 Task: Look for properties with a step-free path to the guest entrance.
Action: Mouse moved to (964, 159)
Screenshot: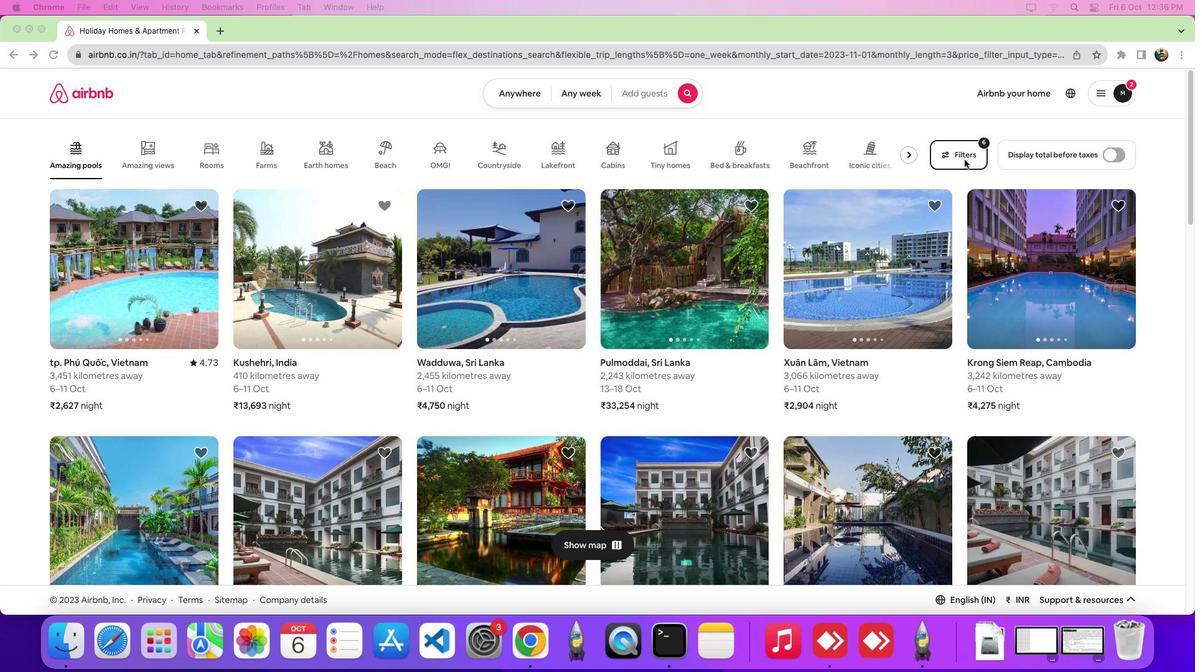 
Action: Mouse pressed left at (964, 159)
Screenshot: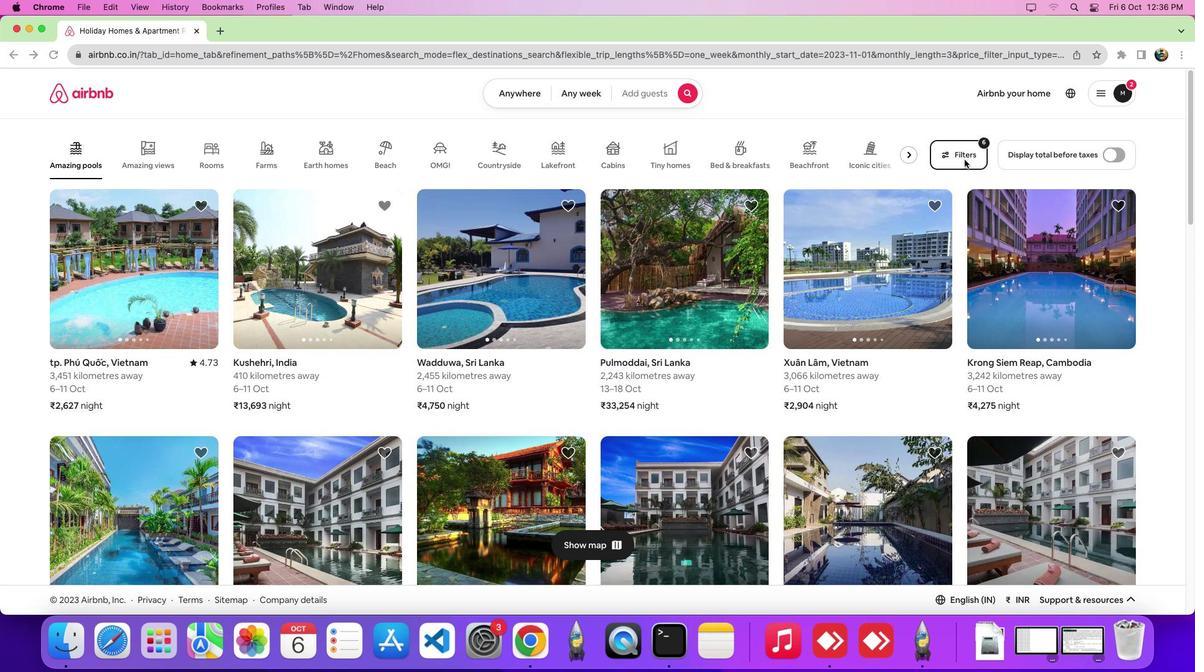 
Action: Mouse moved to (962, 156)
Screenshot: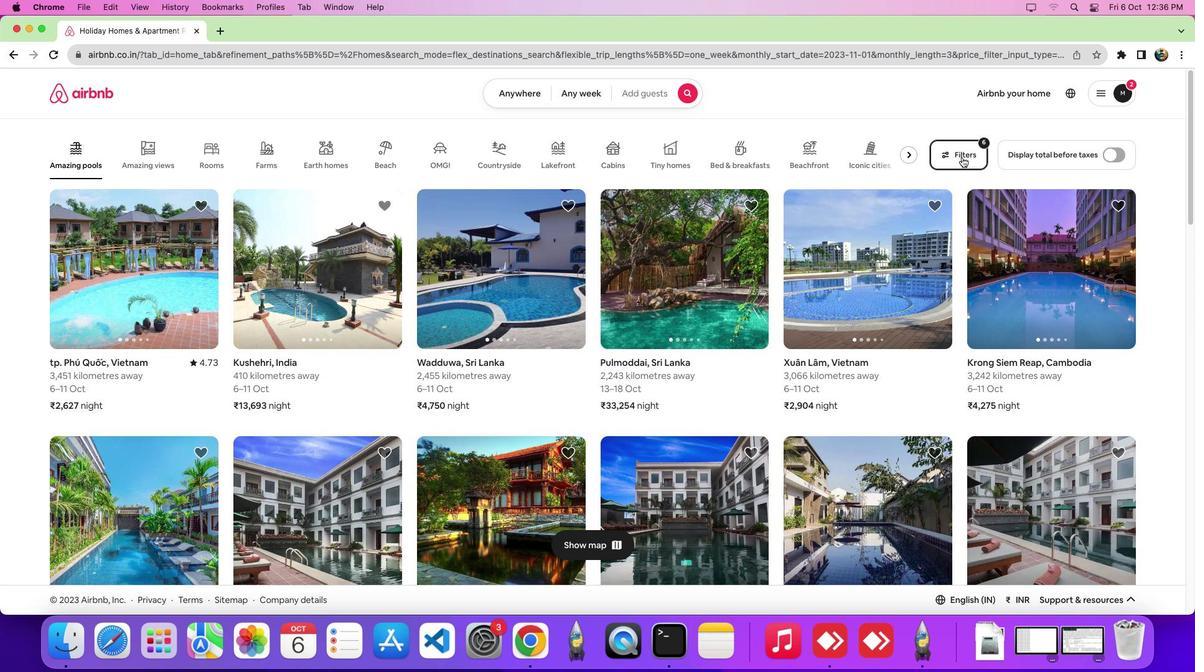 
Action: Mouse pressed left at (962, 156)
Screenshot: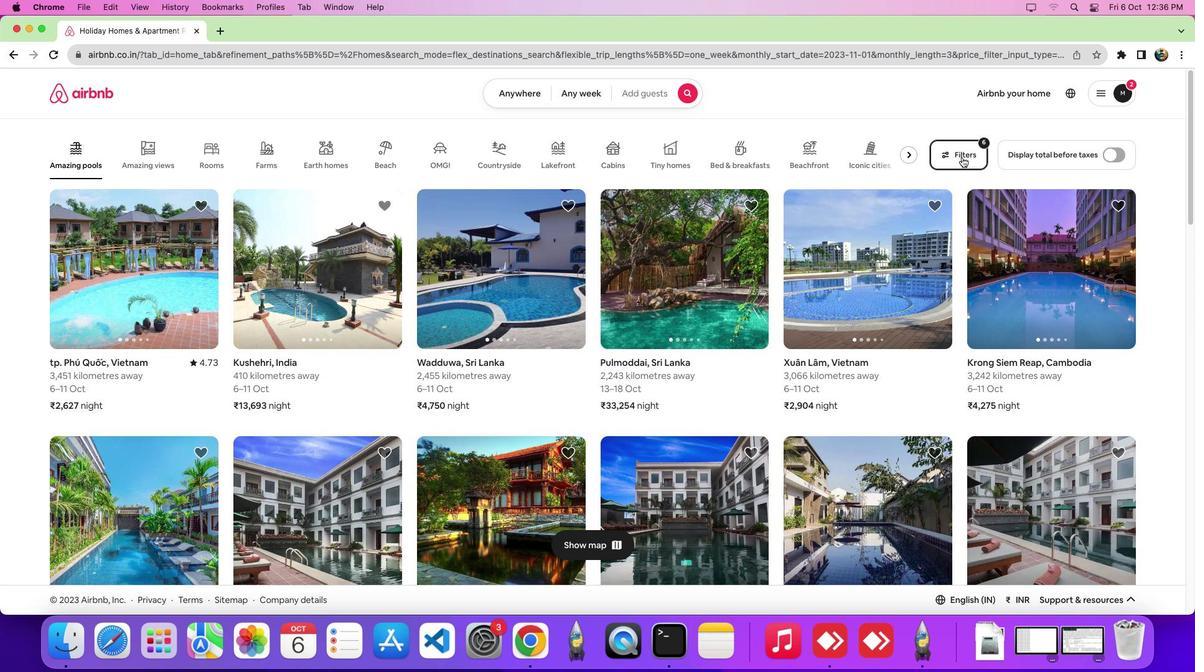 
Action: Mouse moved to (481, 222)
Screenshot: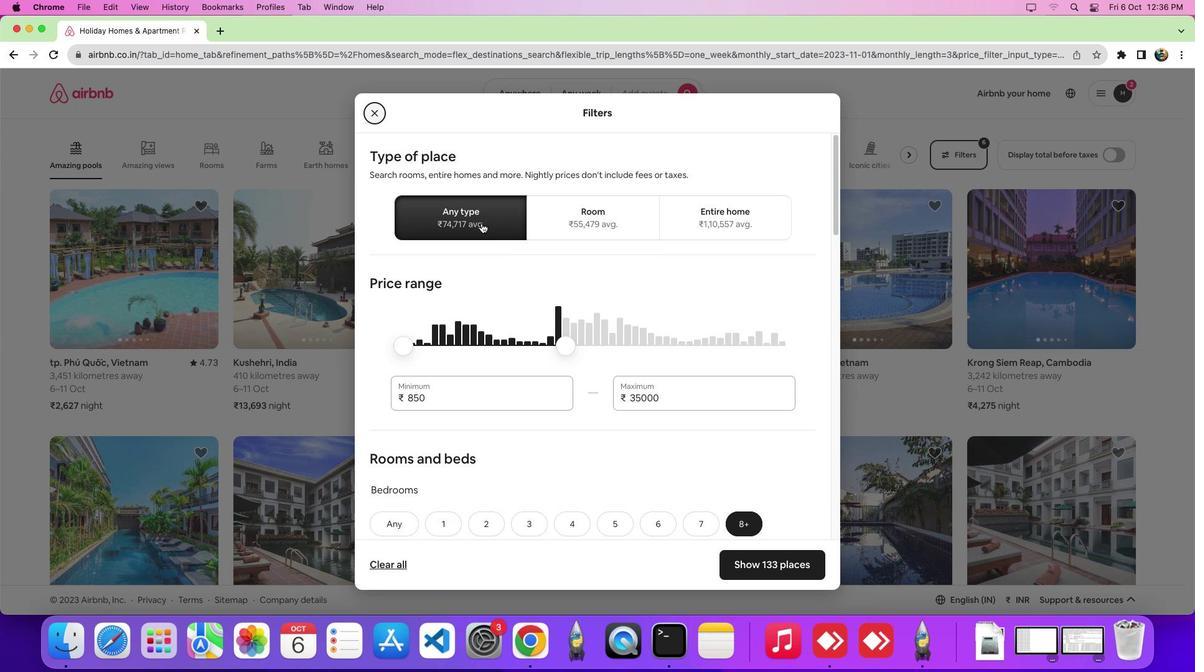 
Action: Mouse pressed left at (481, 222)
Screenshot: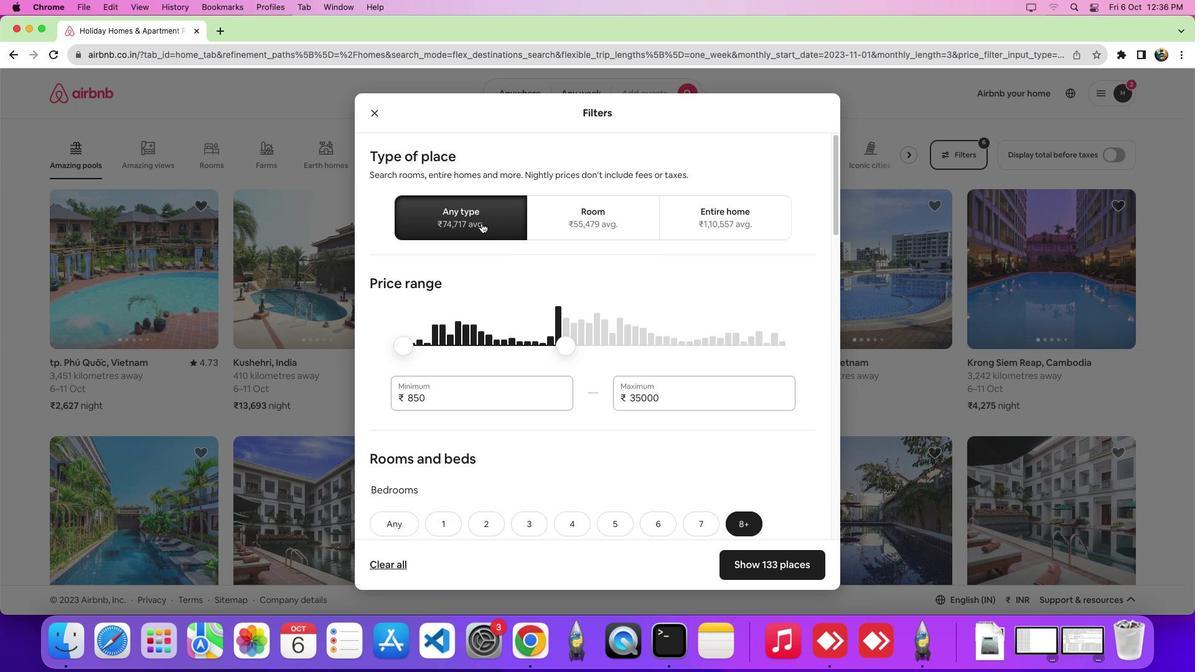 
Action: Mouse moved to (556, 365)
Screenshot: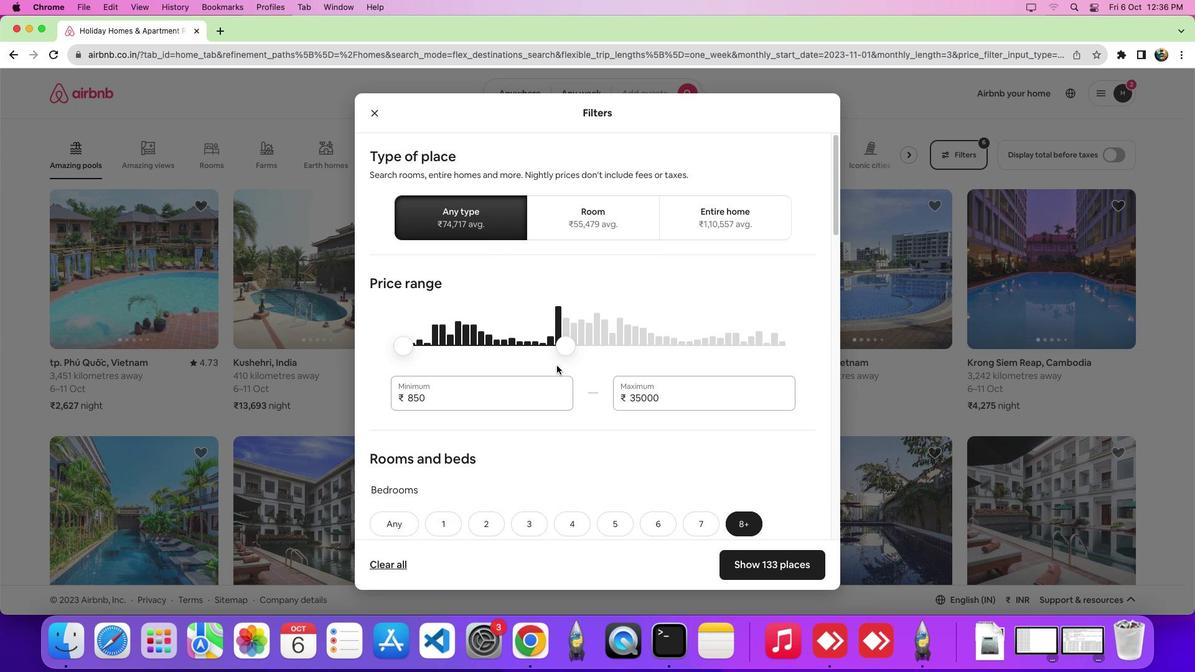 
Action: Mouse scrolled (556, 365) with delta (0, 0)
Screenshot: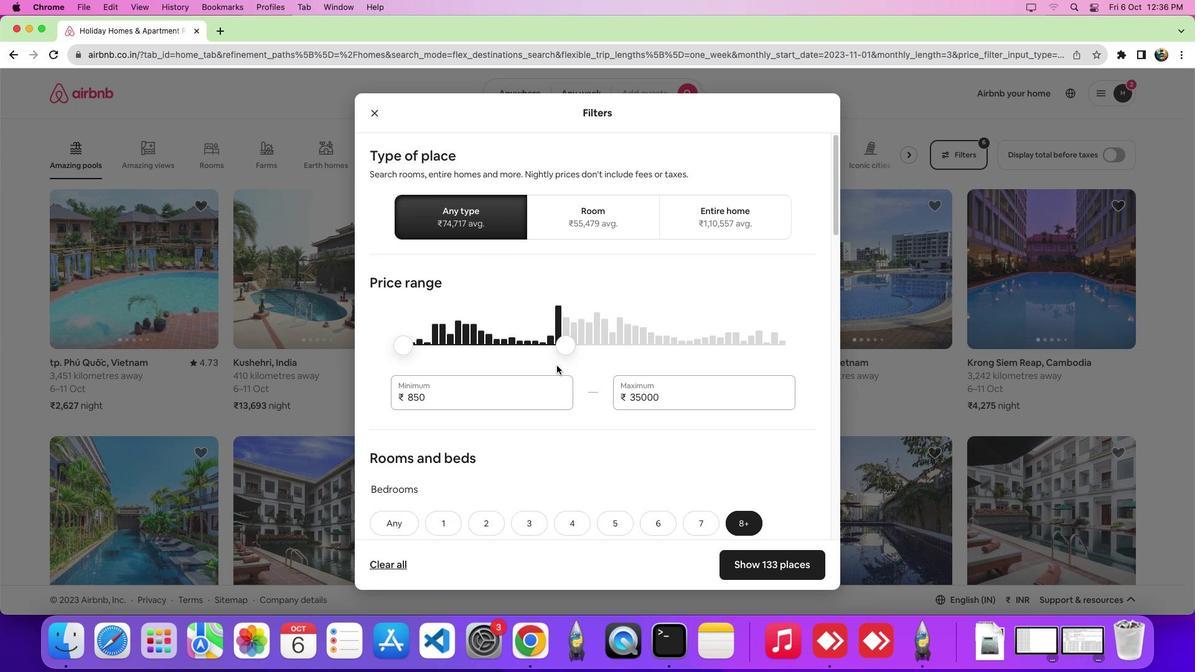 
Action: Mouse scrolled (556, 365) with delta (0, 0)
Screenshot: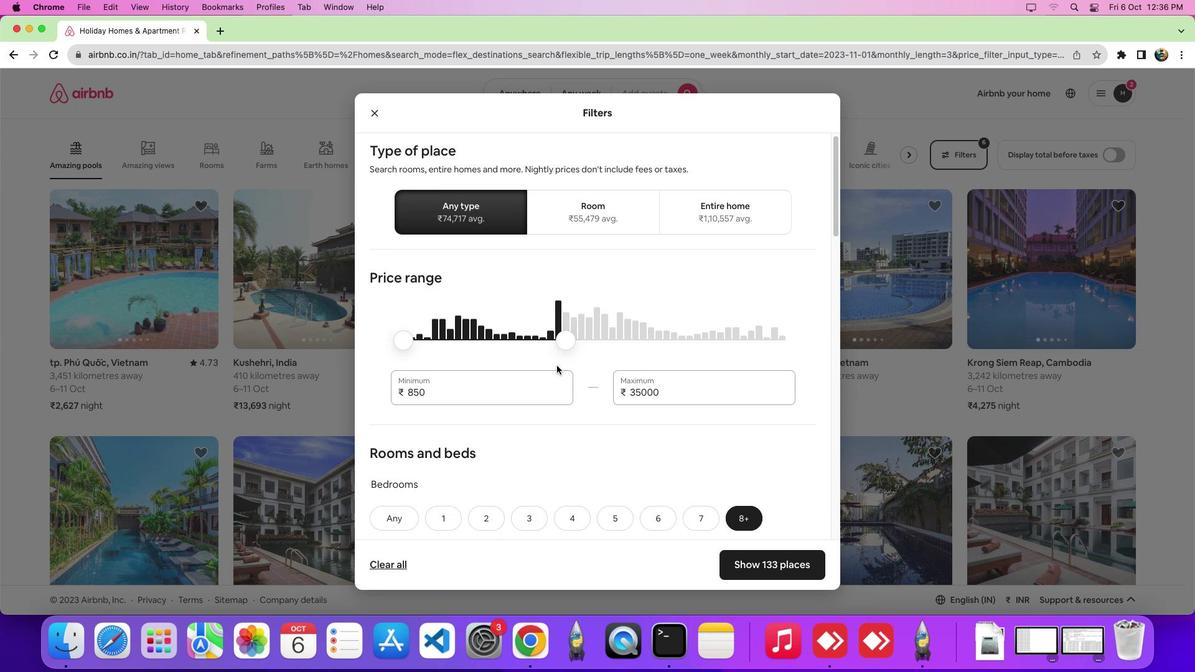 
Action: Mouse scrolled (556, 365) with delta (0, -1)
Screenshot: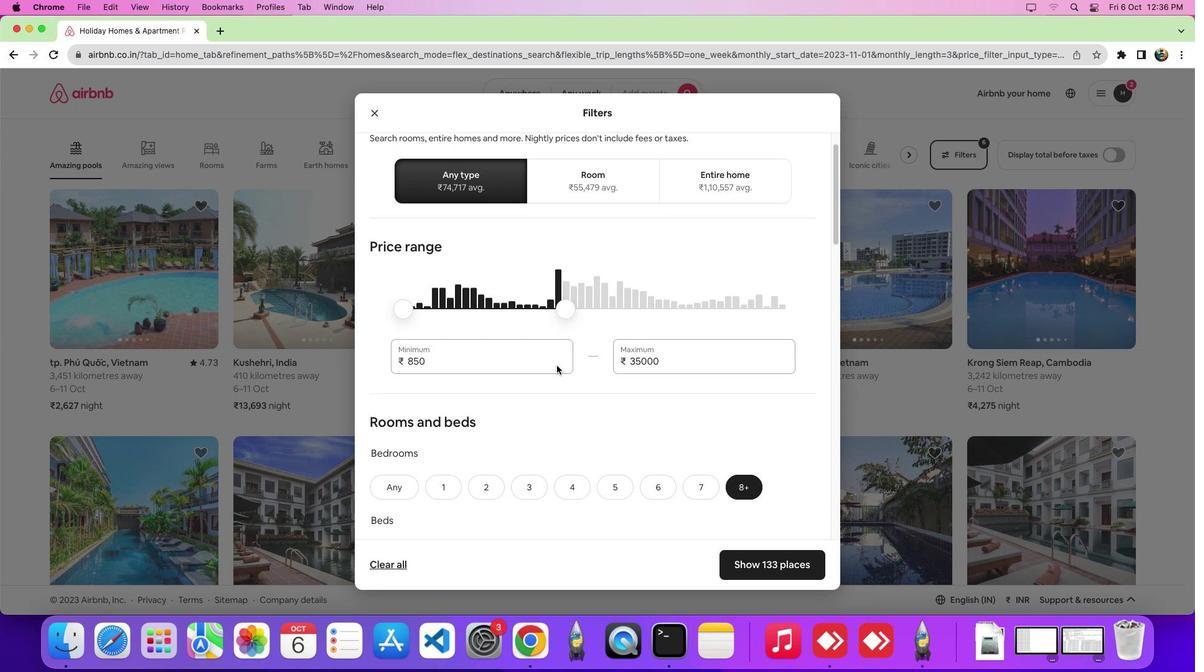 
Action: Mouse scrolled (556, 365) with delta (0, 0)
Screenshot: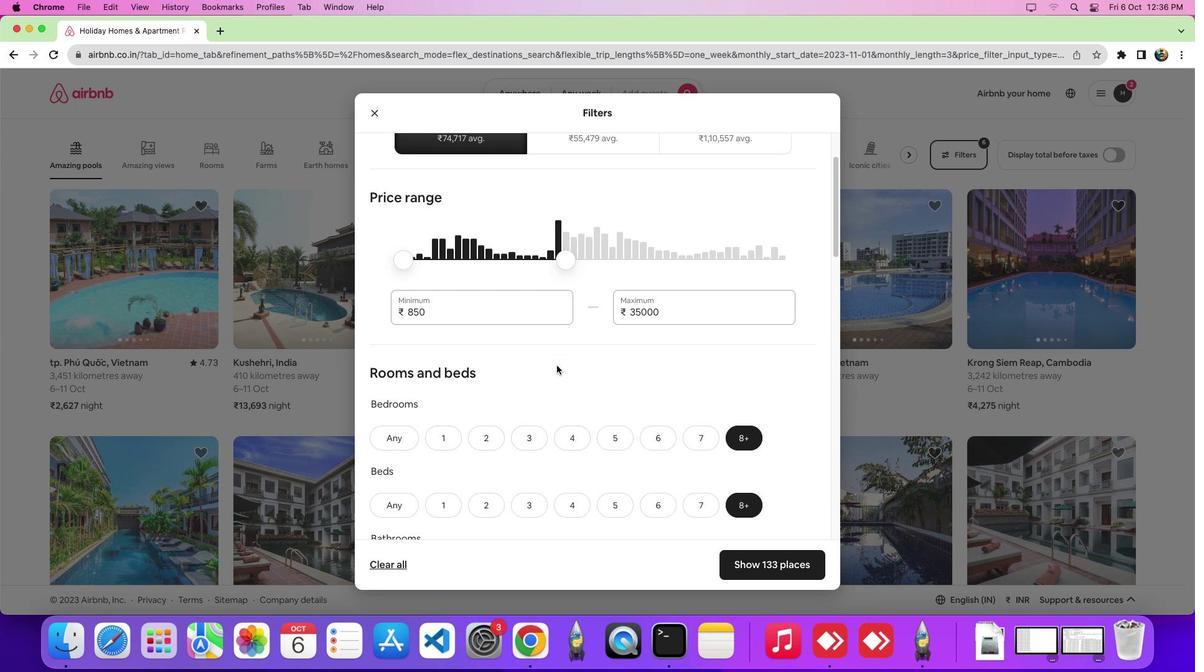 
Action: Mouse scrolled (556, 365) with delta (0, 0)
Screenshot: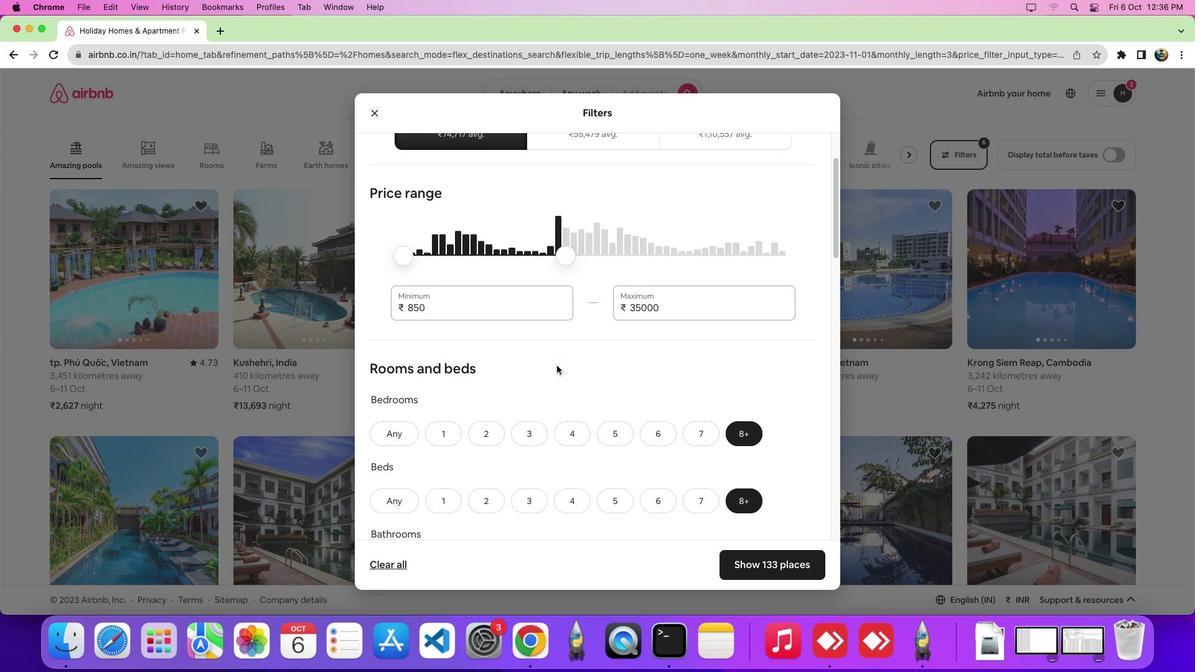 
Action: Mouse scrolled (556, 365) with delta (0, -2)
Screenshot: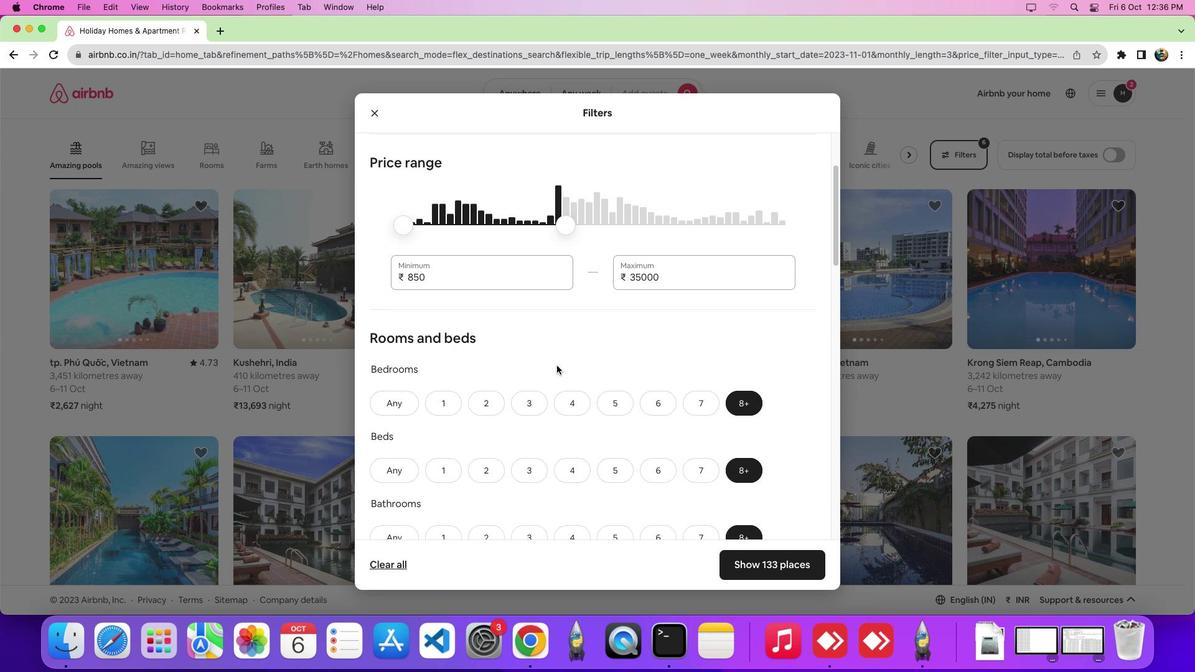
Action: Mouse scrolled (556, 365) with delta (0, -2)
Screenshot: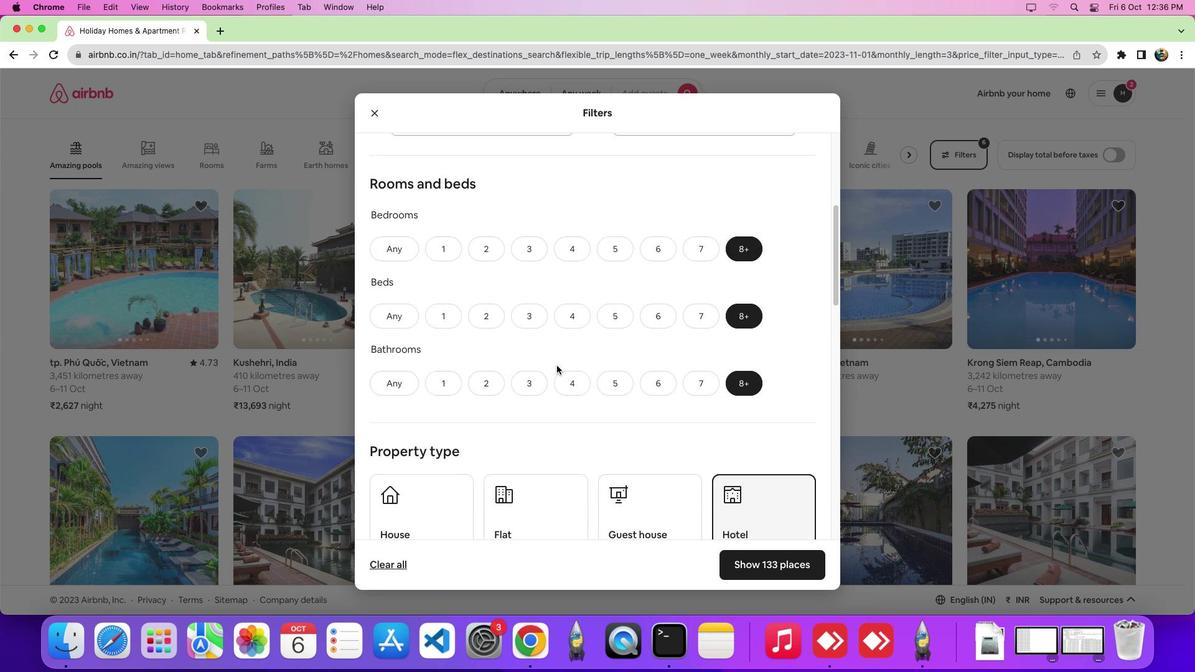 
Action: Mouse scrolled (556, 365) with delta (0, 0)
Screenshot: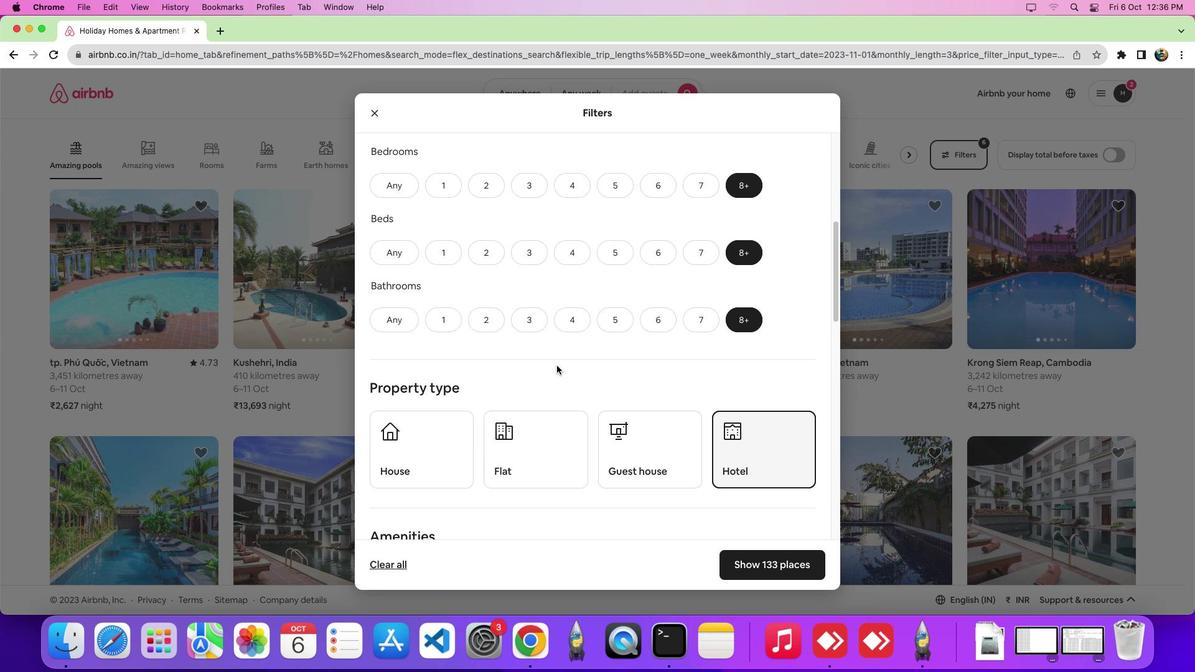 
Action: Mouse scrolled (556, 365) with delta (0, 0)
Screenshot: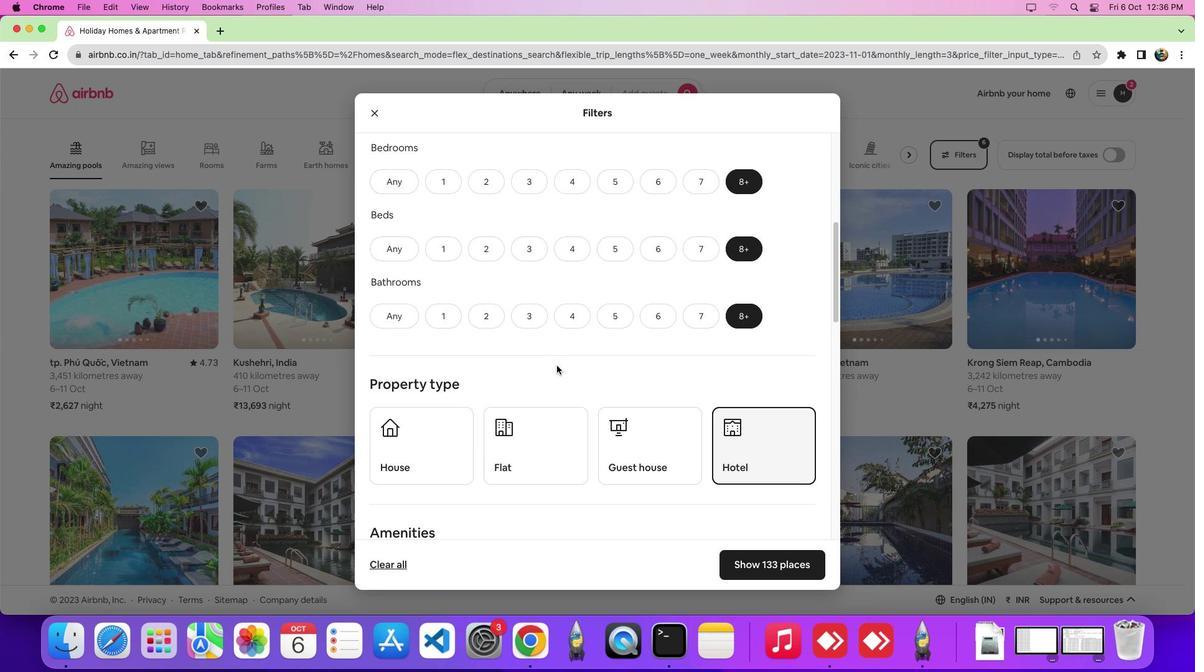 
Action: Mouse scrolled (556, 365) with delta (0, -2)
Screenshot: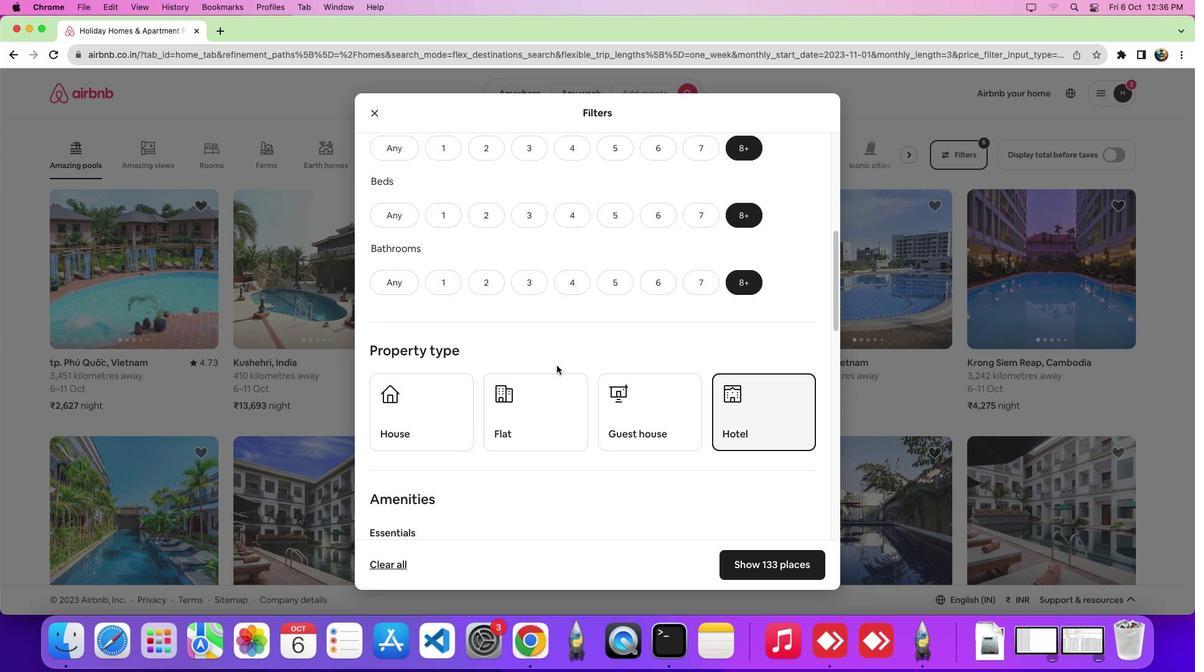
Action: Mouse scrolled (556, 365) with delta (0, 0)
Screenshot: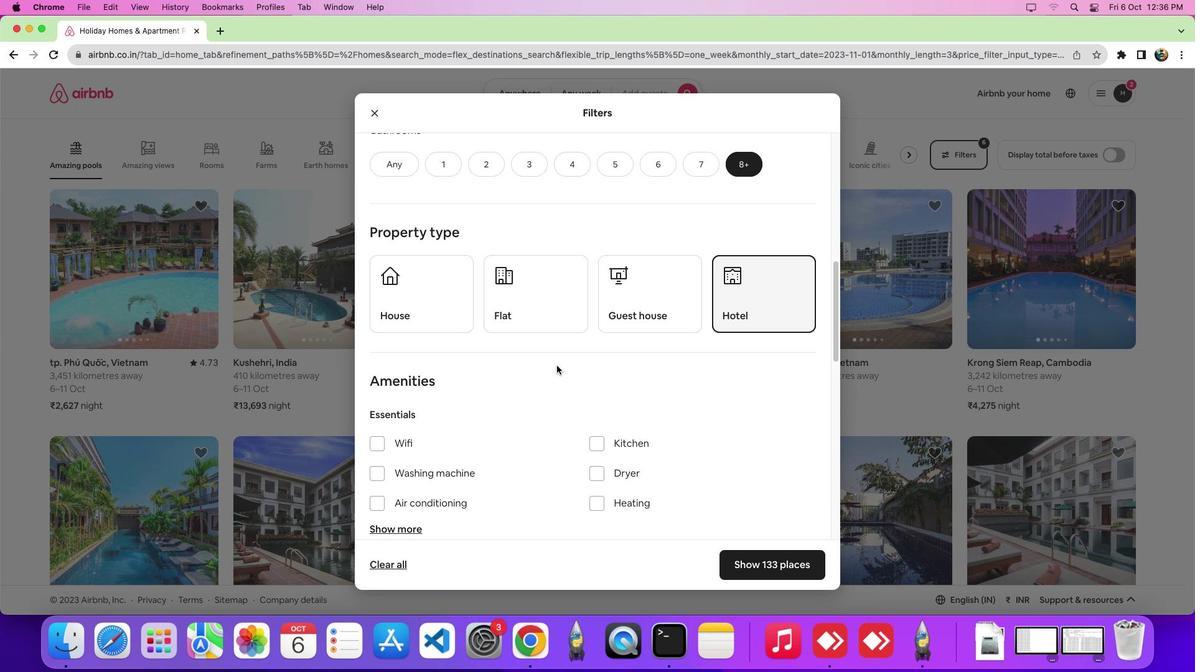 
Action: Mouse scrolled (556, 365) with delta (0, 0)
Screenshot: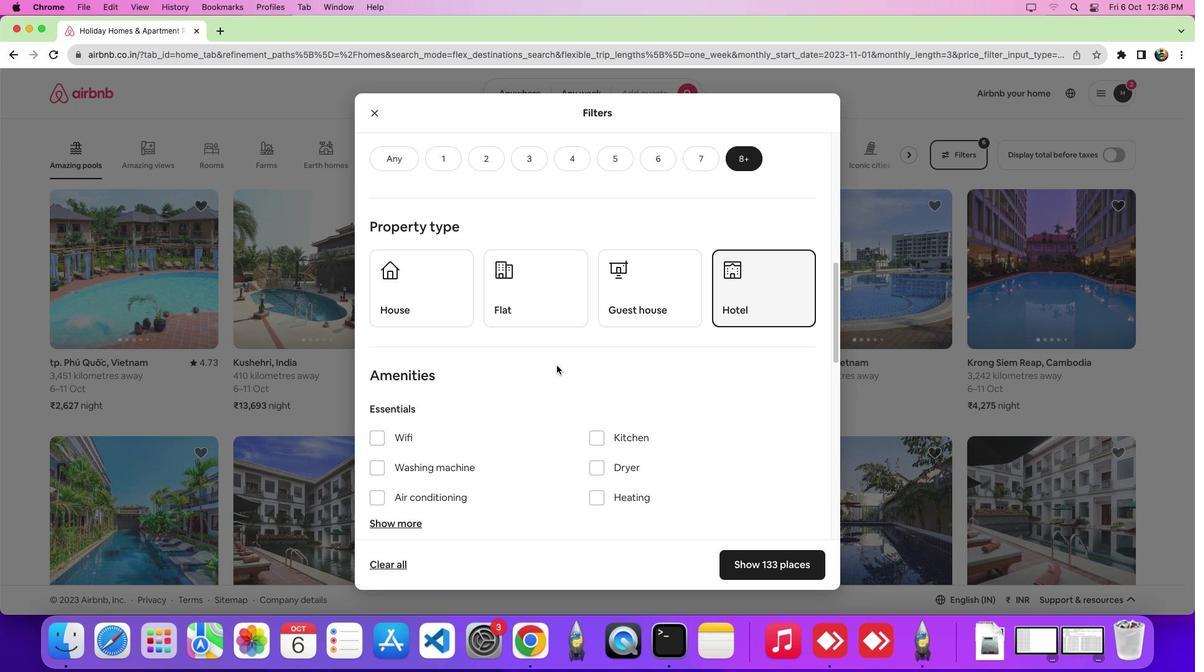 
Action: Mouse scrolled (556, 365) with delta (0, -1)
Screenshot: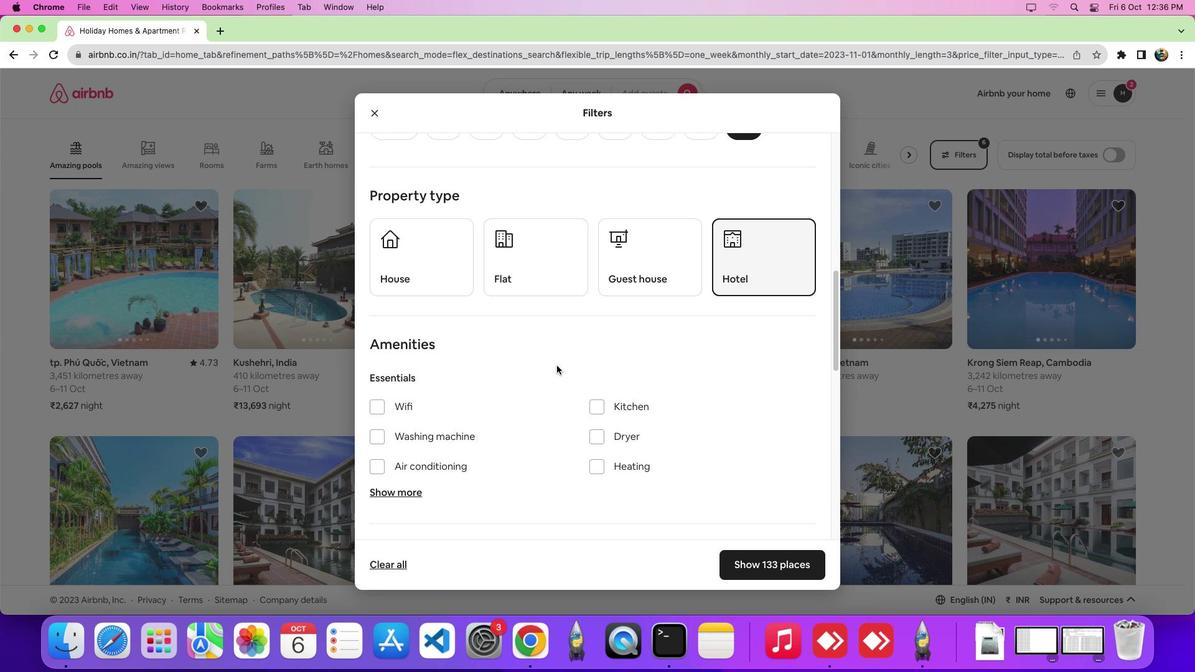
Action: Mouse scrolled (556, 365) with delta (0, 0)
Screenshot: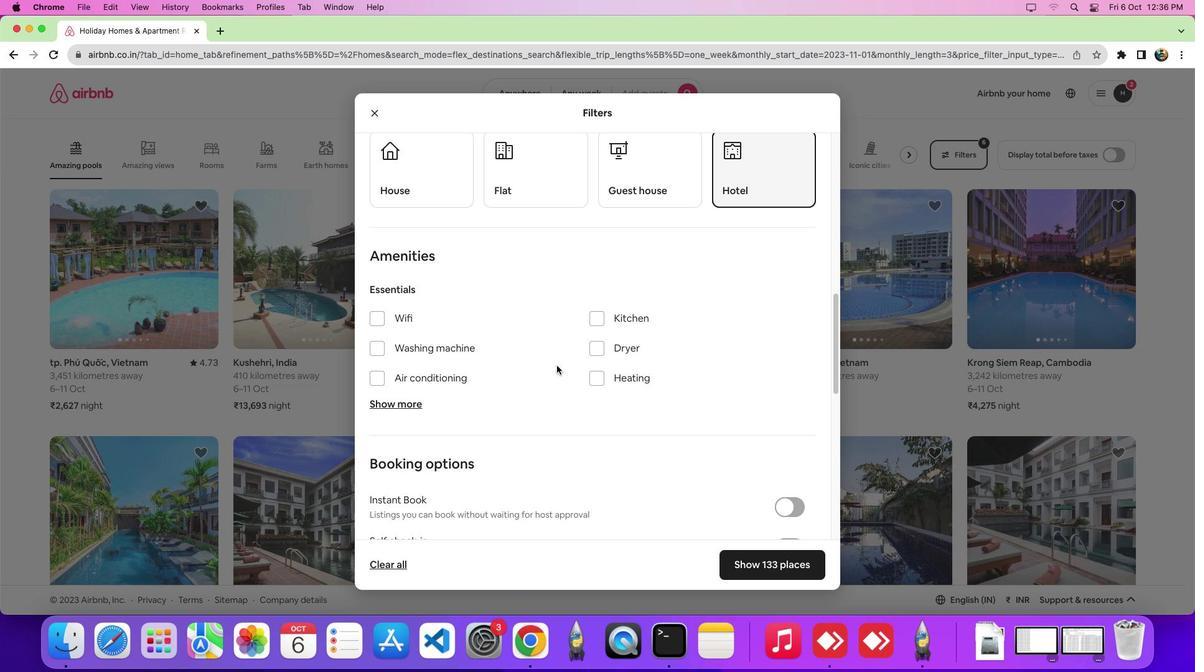 
Action: Mouse scrolled (556, 365) with delta (0, 0)
Screenshot: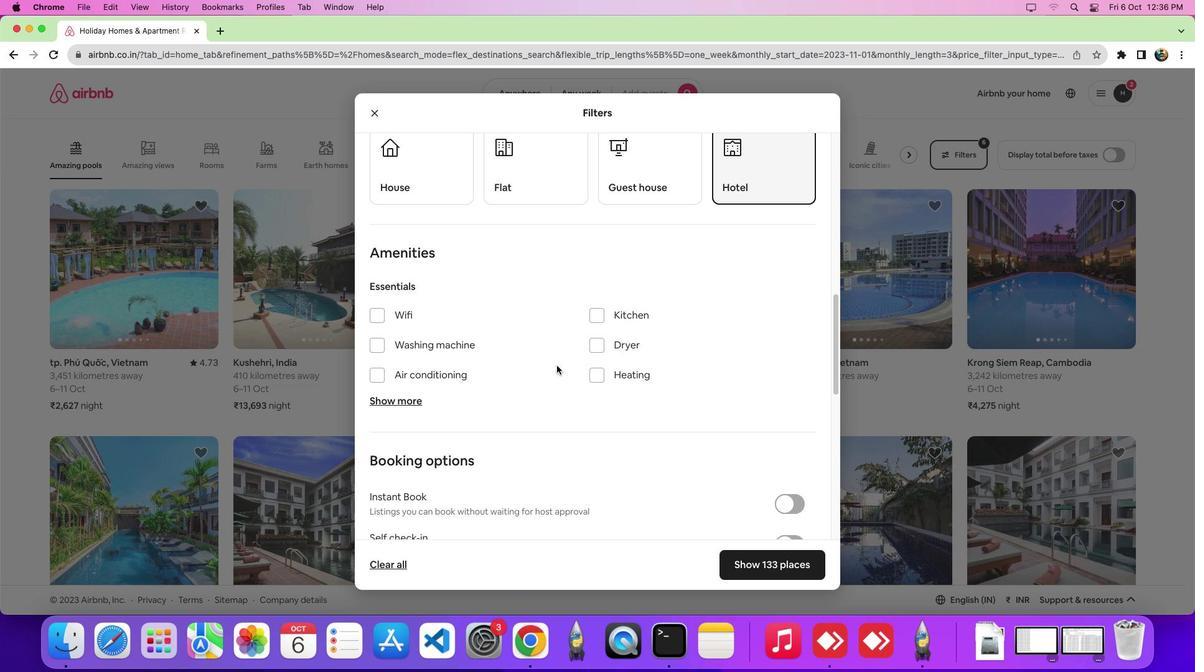 
Action: Mouse scrolled (556, 365) with delta (0, -3)
Screenshot: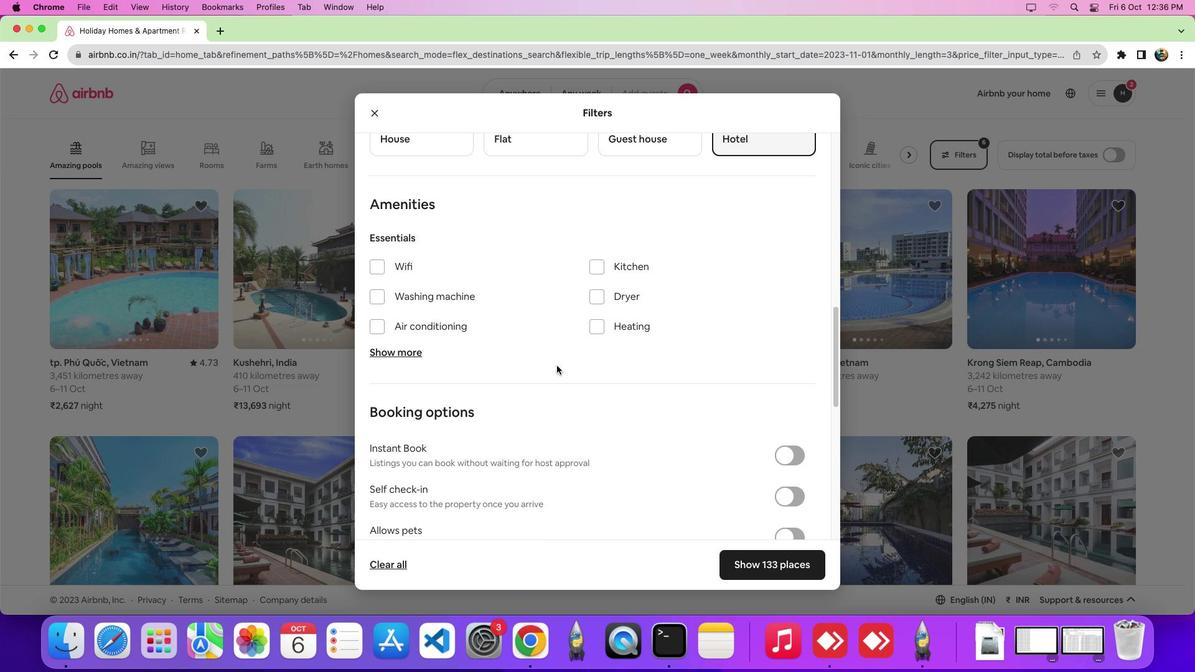 
Action: Mouse scrolled (556, 365) with delta (0, 0)
Screenshot: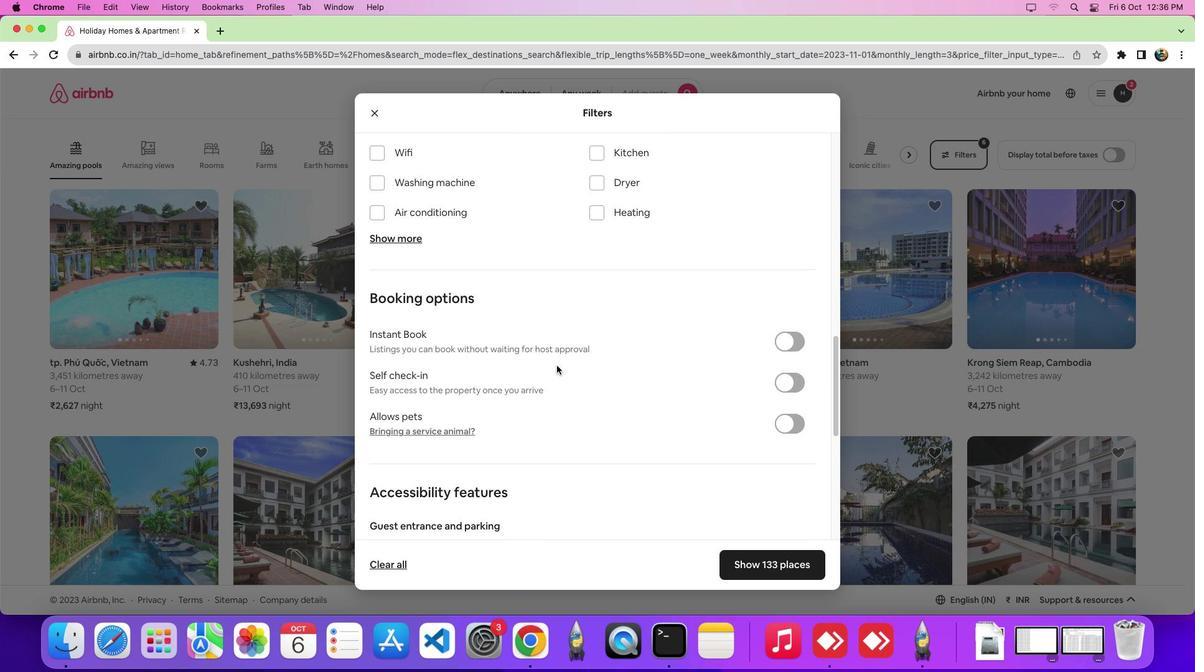 
Action: Mouse scrolled (556, 365) with delta (0, 0)
Screenshot: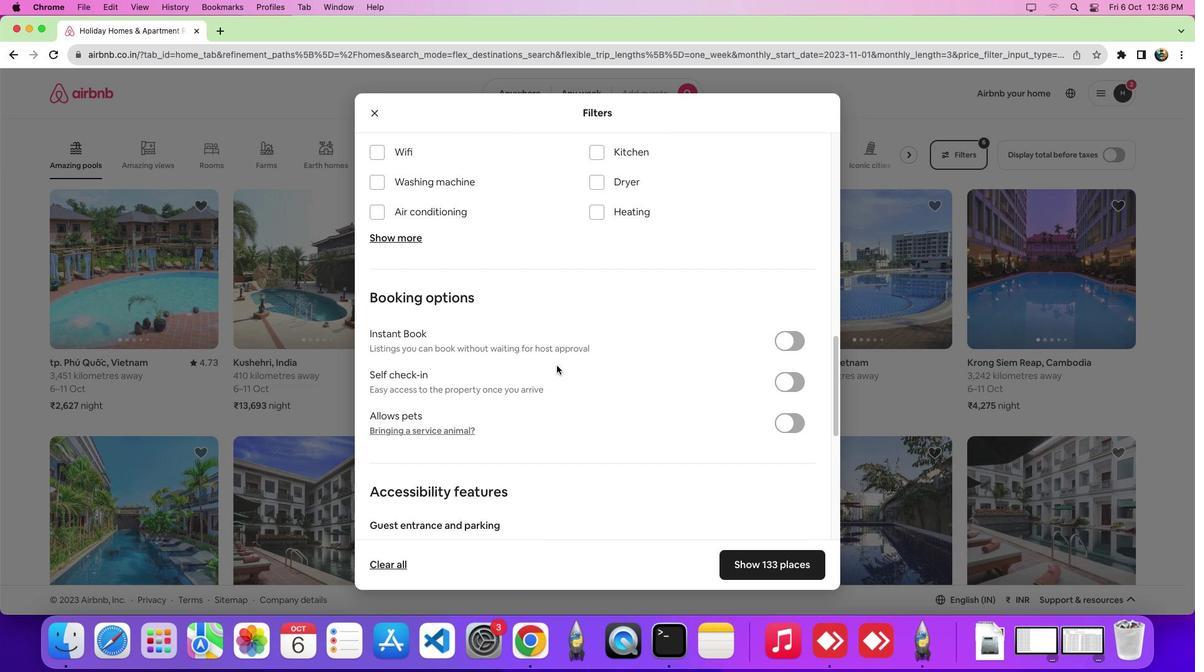 
Action: Mouse scrolled (556, 365) with delta (0, 0)
Screenshot: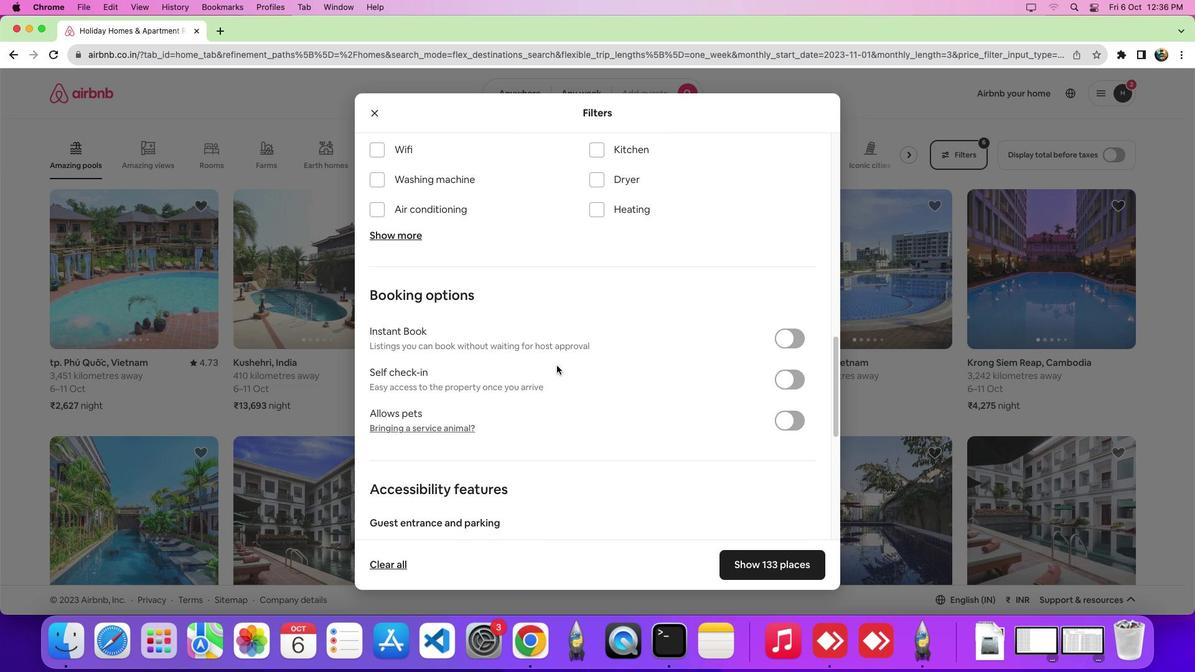 
Action: Mouse scrolled (556, 365) with delta (0, -3)
Screenshot: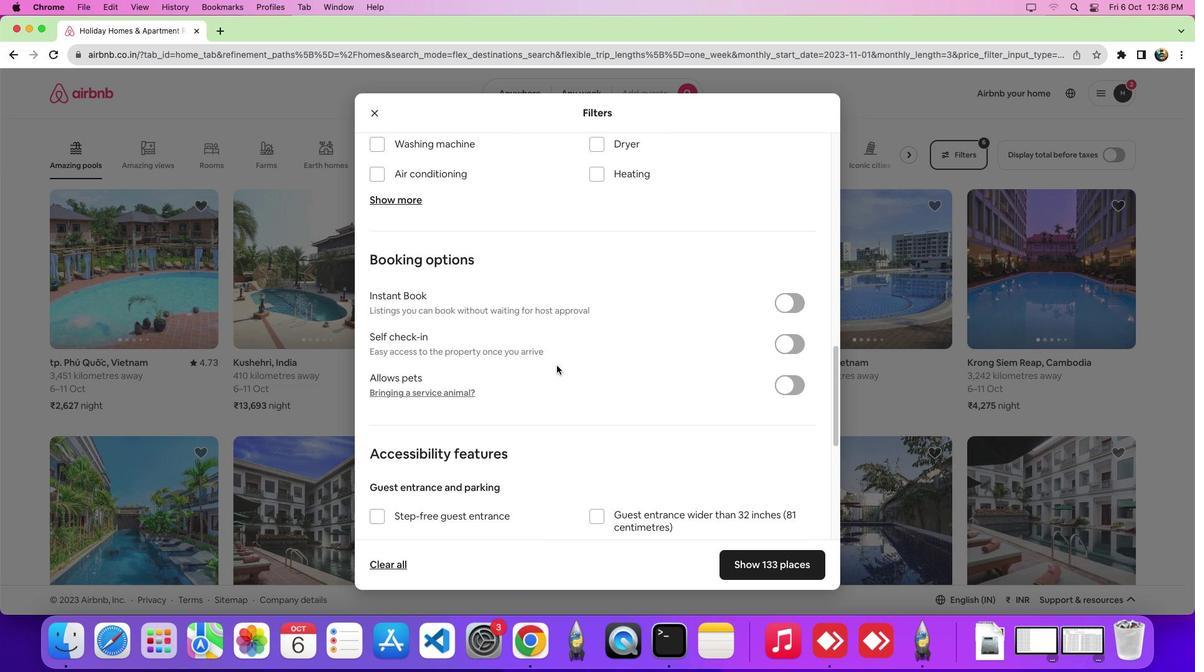 
Action: Mouse scrolled (556, 365) with delta (0, 0)
Screenshot: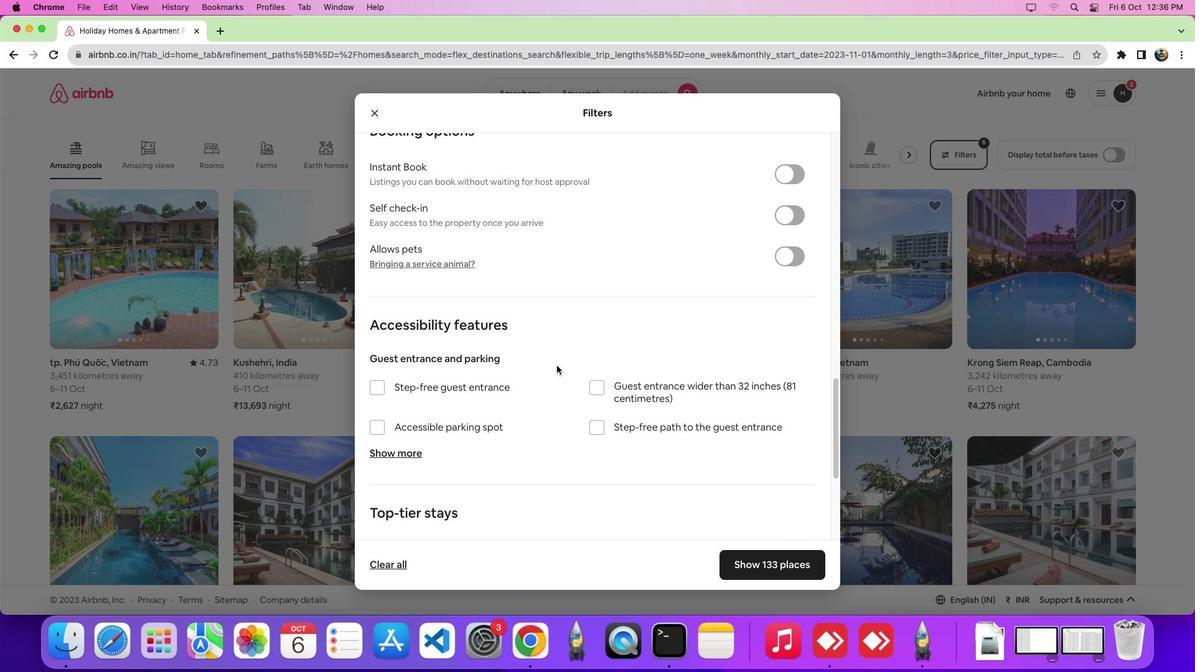 
Action: Mouse scrolled (556, 365) with delta (0, 0)
Screenshot: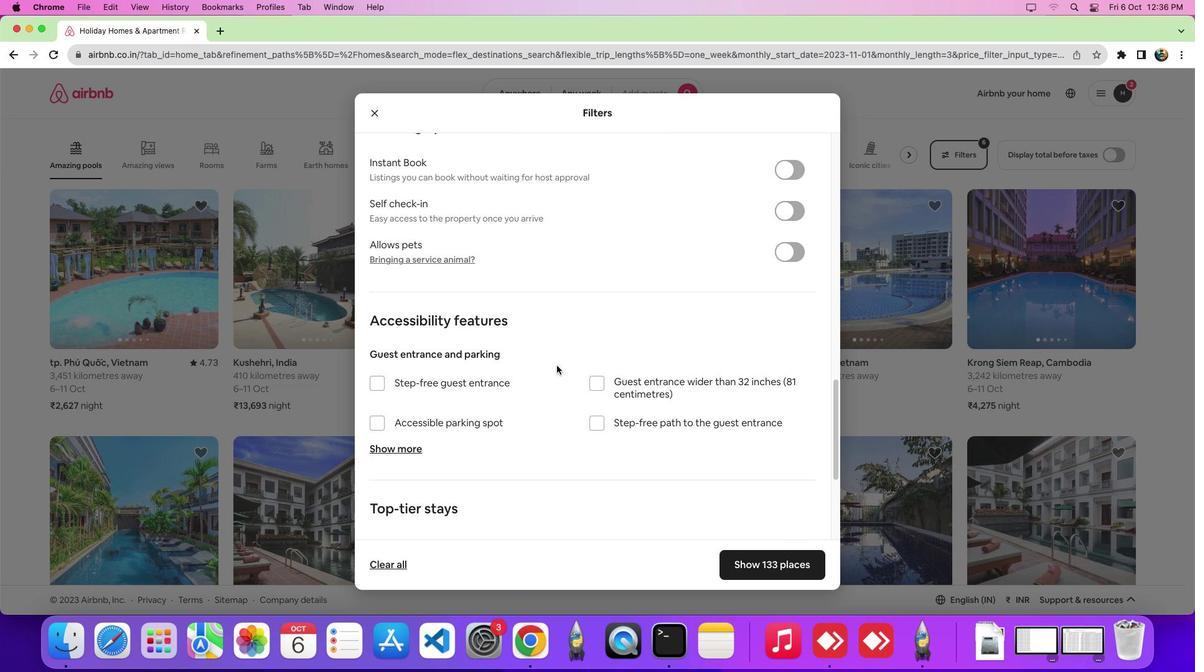 
Action: Mouse moved to (591, 398)
Screenshot: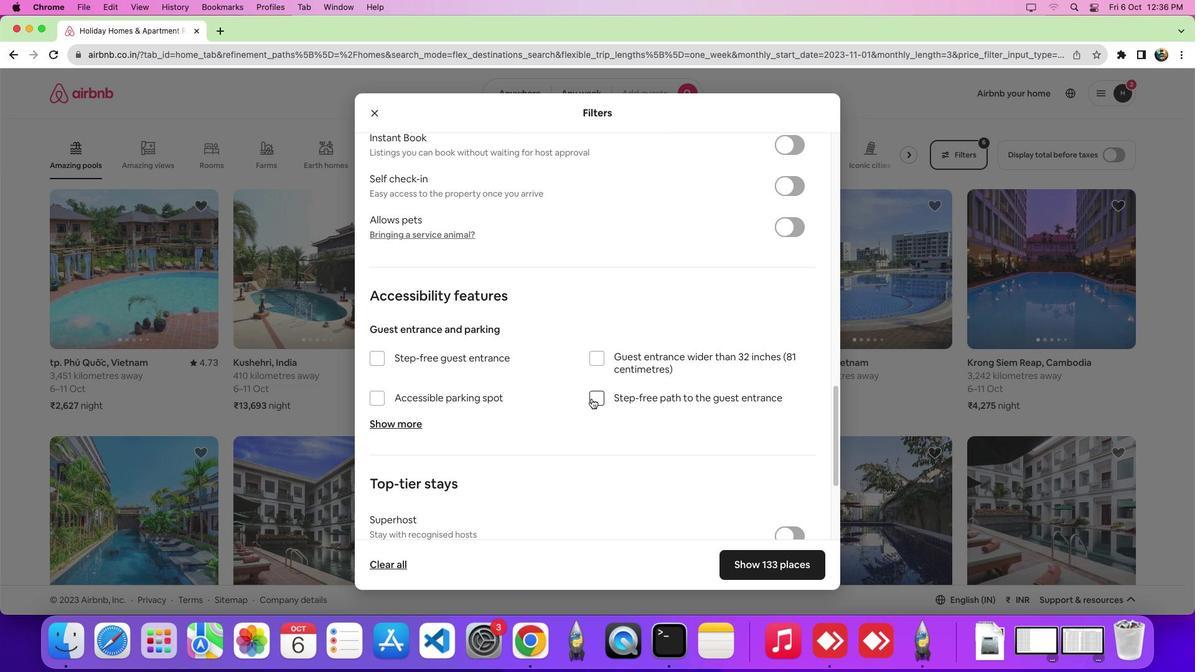 
Action: Mouse pressed left at (591, 398)
Screenshot: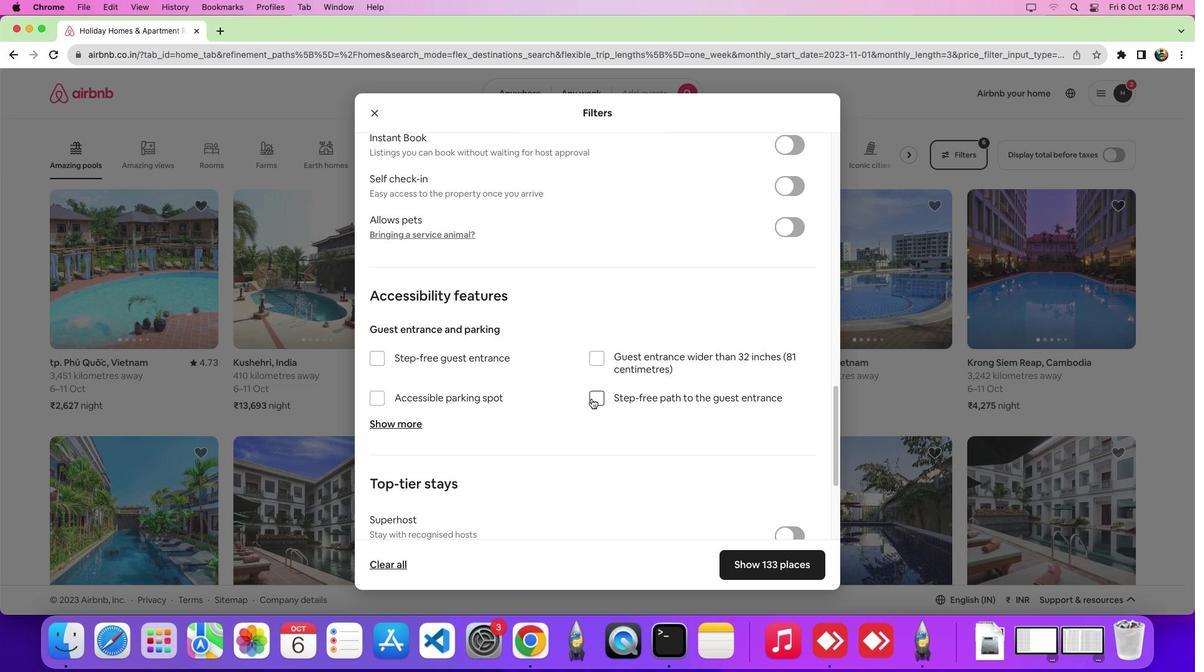 
Action: Mouse moved to (754, 561)
Screenshot: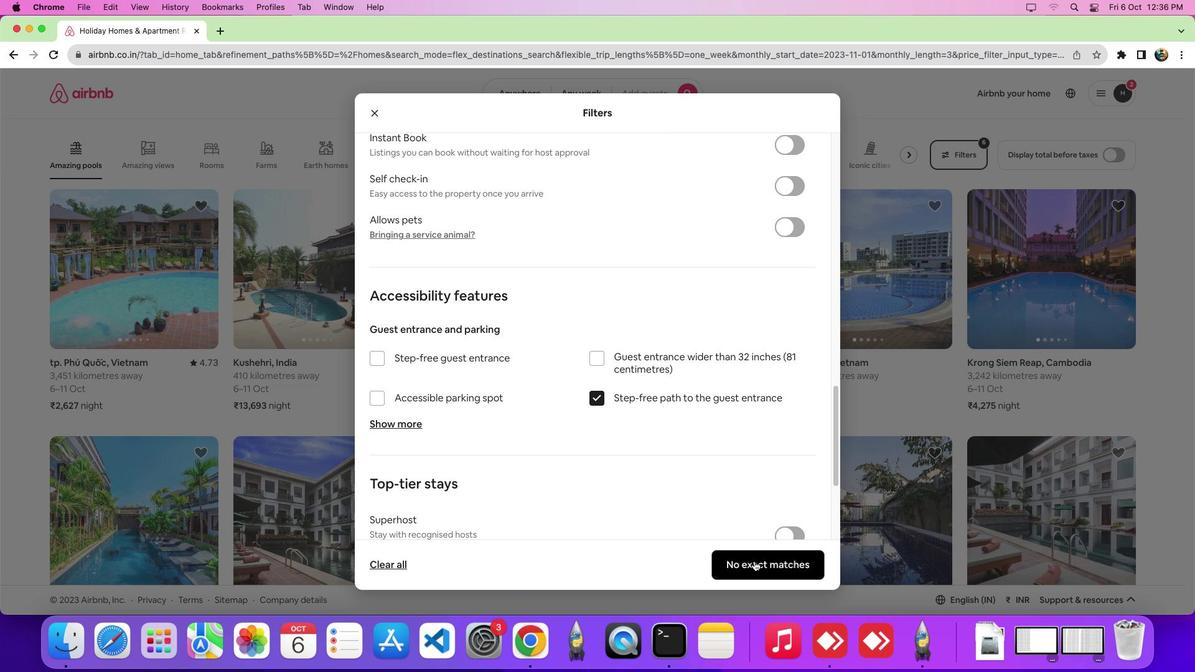 
Action: Mouse pressed left at (754, 561)
Screenshot: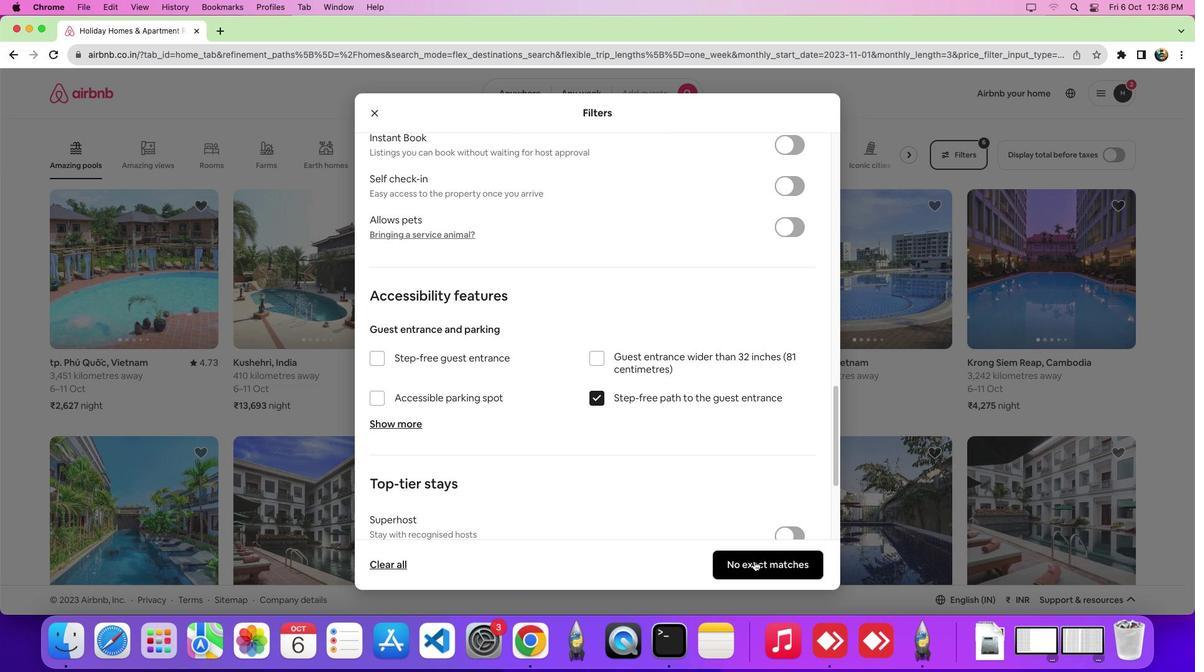 
Action: Mouse moved to (687, 453)
Screenshot: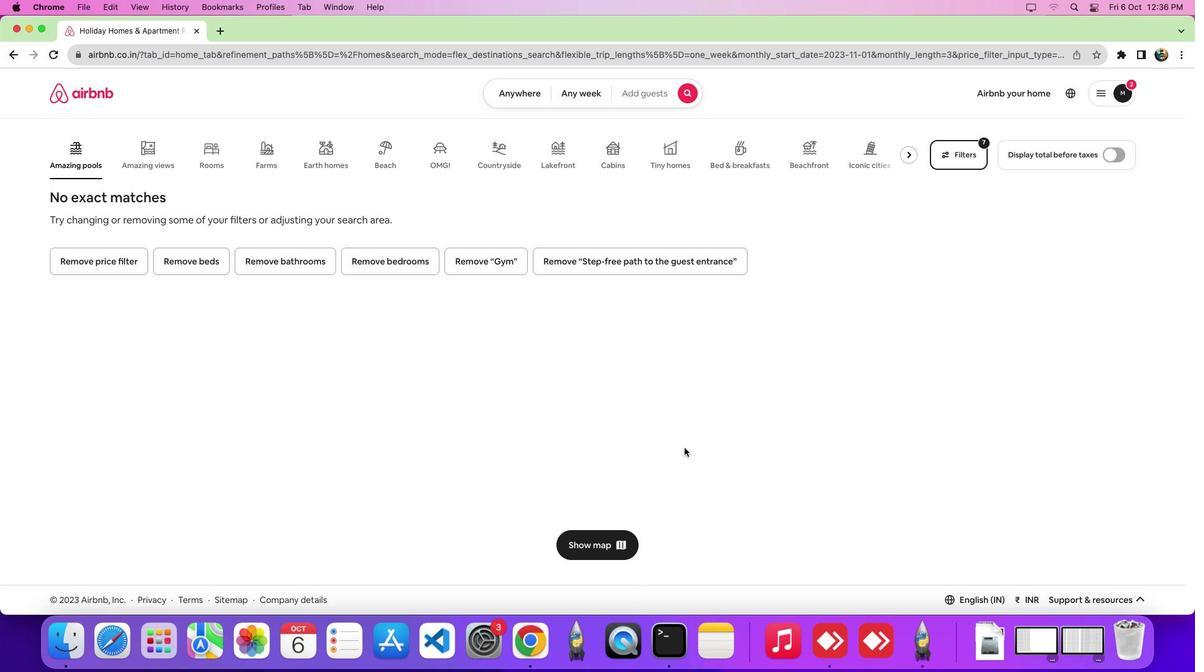 
